 Task: Search for emails from 'Soft Age' and attempt to mark them as junk.
Action: Mouse moved to (292, 5)
Screenshot: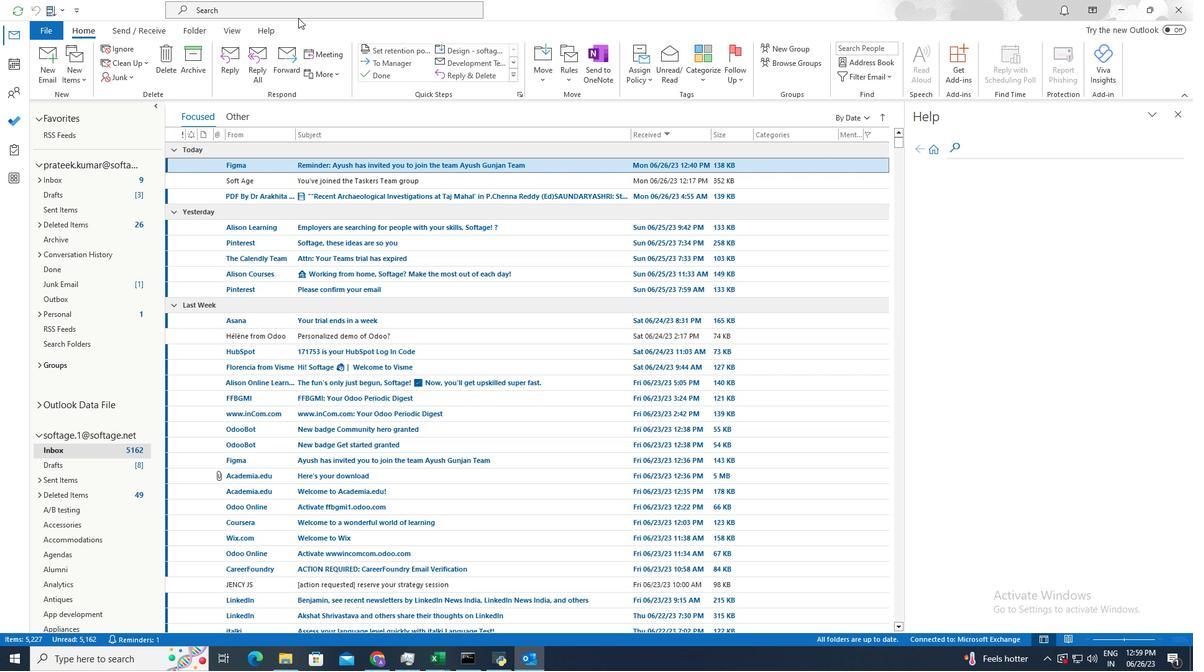 
Action: Mouse pressed left at (292, 5)
Screenshot: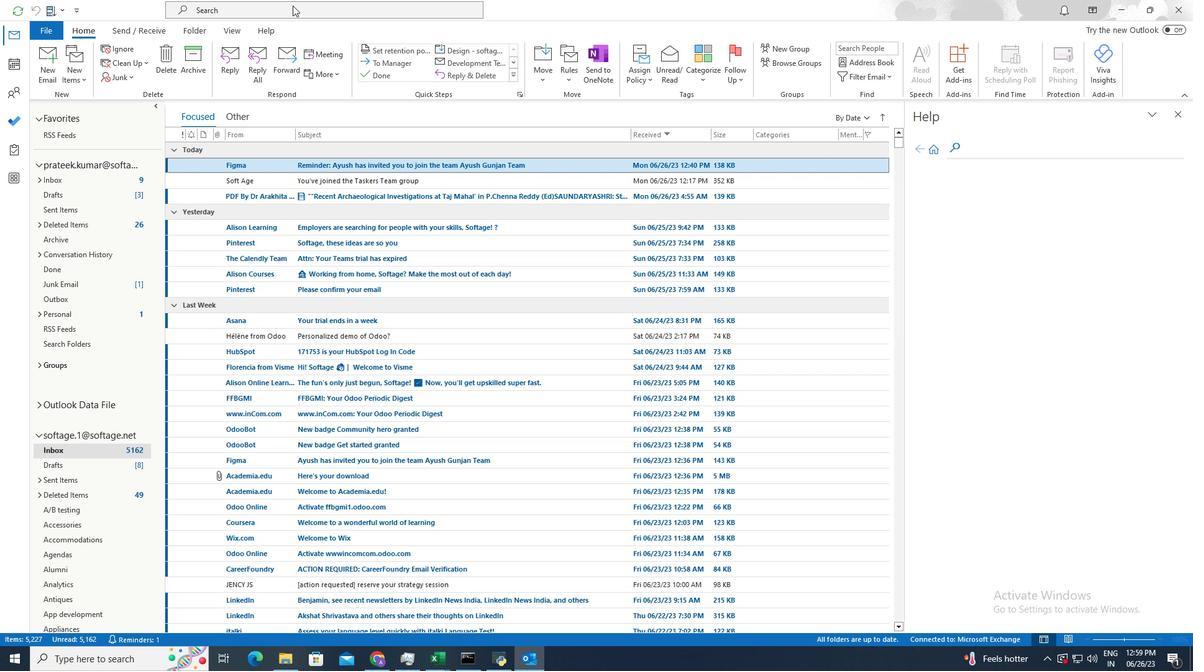 
Action: Mouse moved to (292, 9)
Screenshot: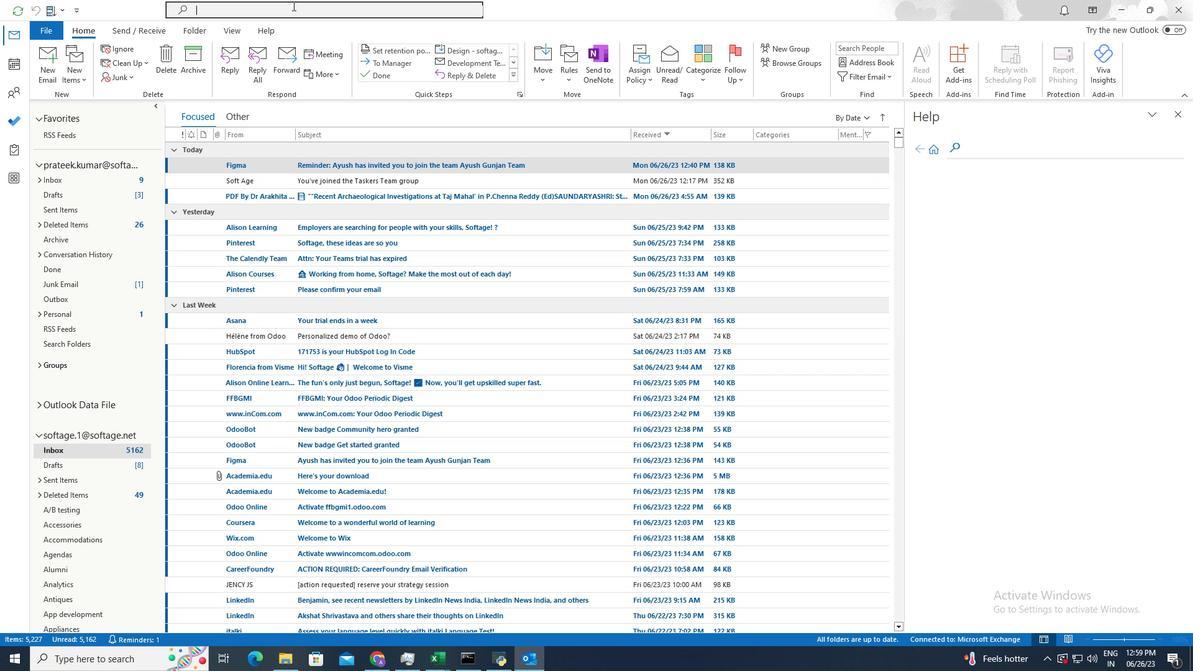 
Action: Key pressed softage.2<Key.shift>@
Screenshot: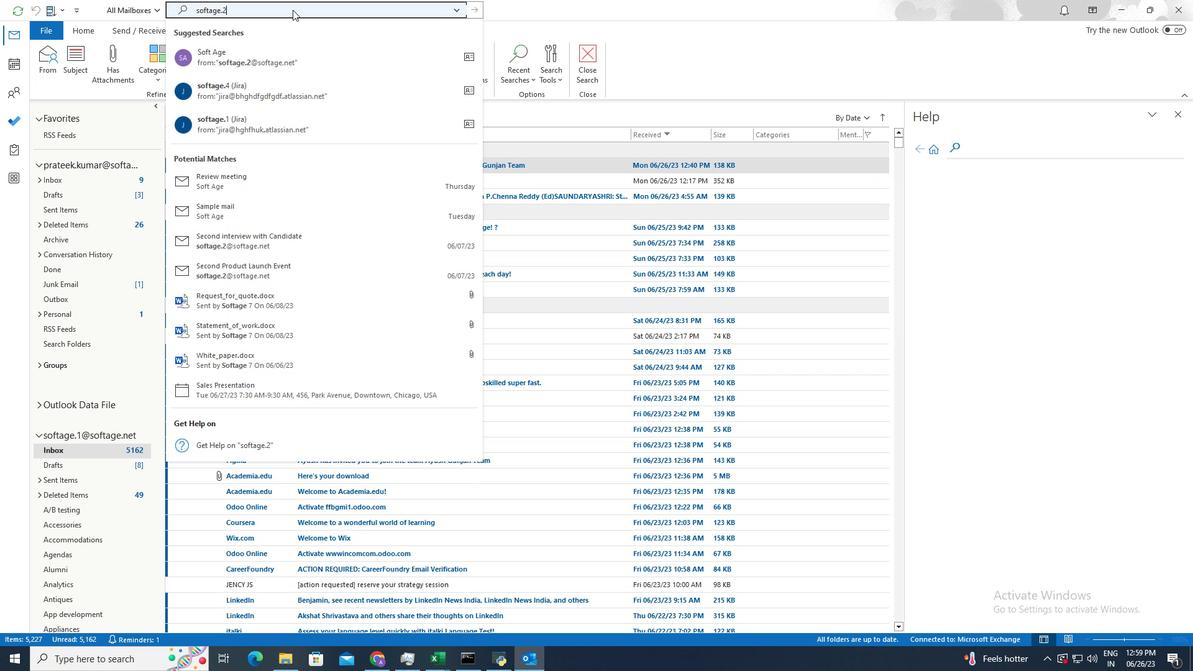 
Action: Mouse moved to (284, 57)
Screenshot: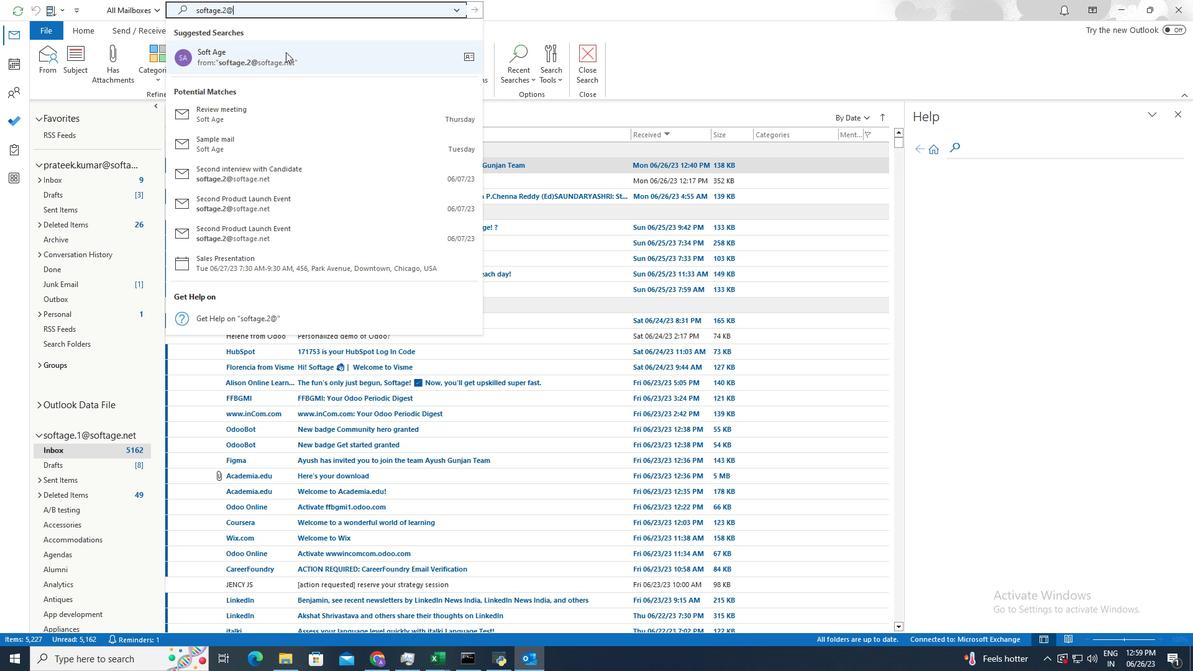
Action: Mouse pressed left at (284, 57)
Screenshot: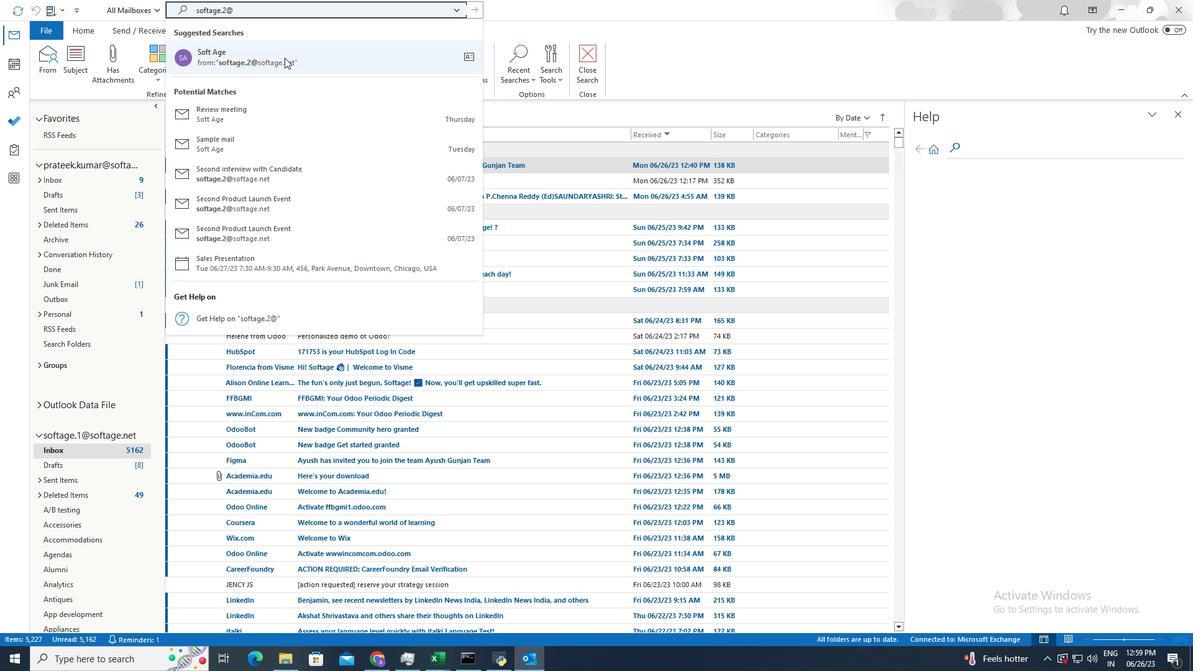 
Action: Mouse moved to (285, 165)
Screenshot: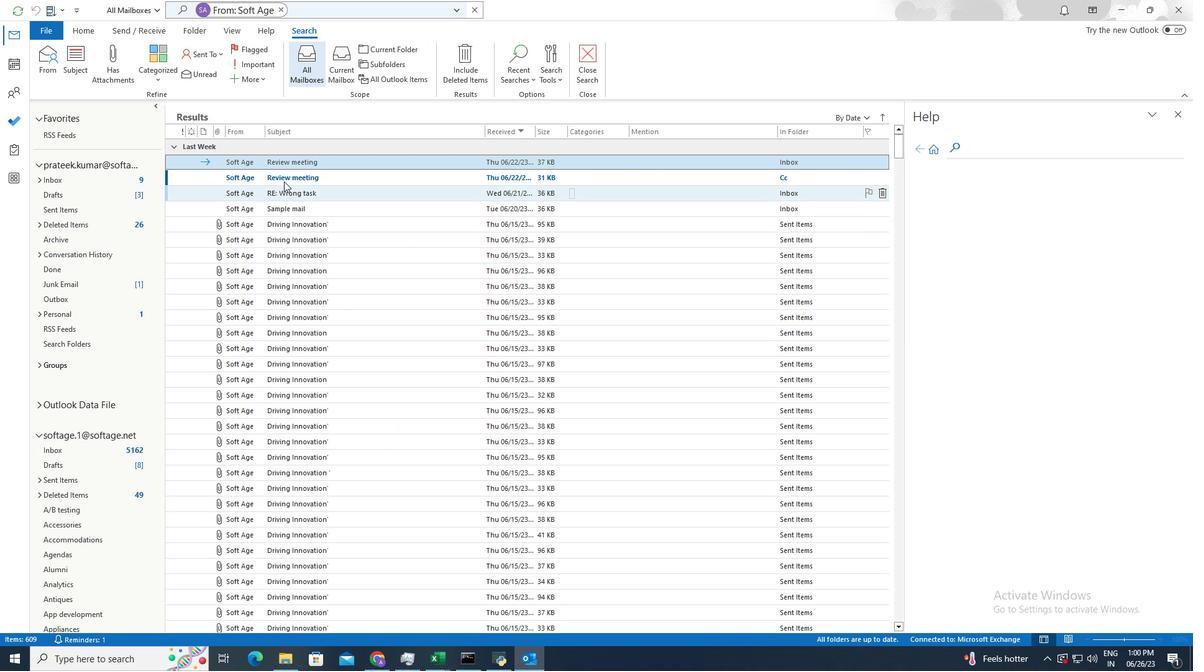 
Action: Mouse pressed left at (285, 165)
Screenshot: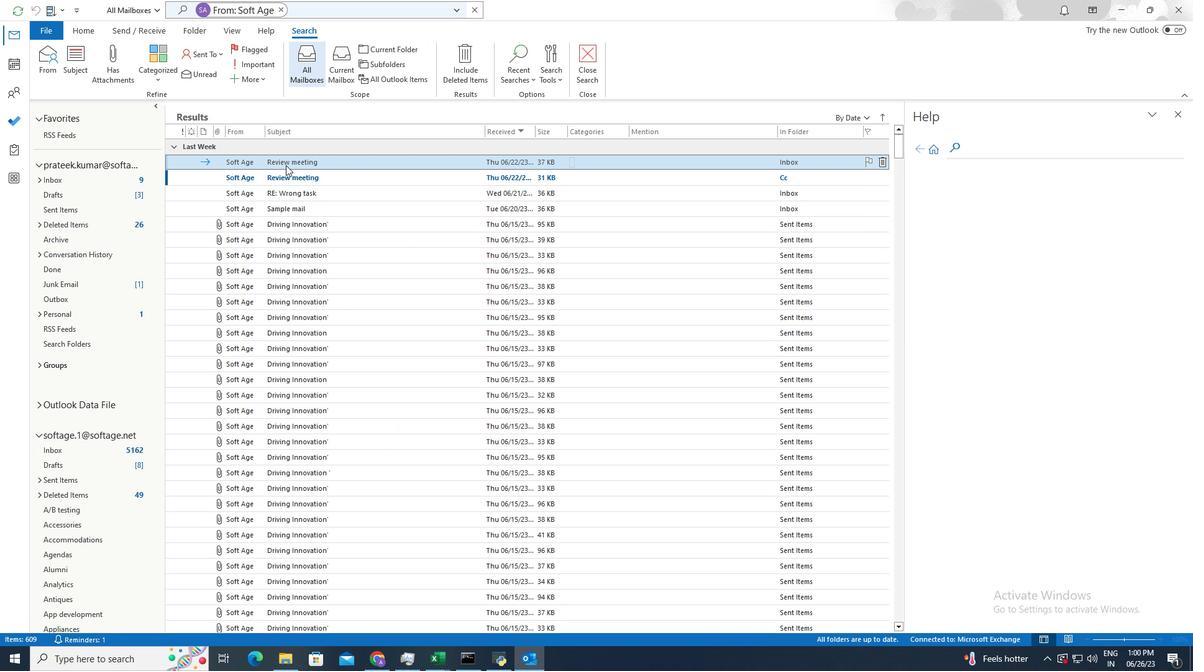 
Action: Mouse moved to (98, 31)
Screenshot: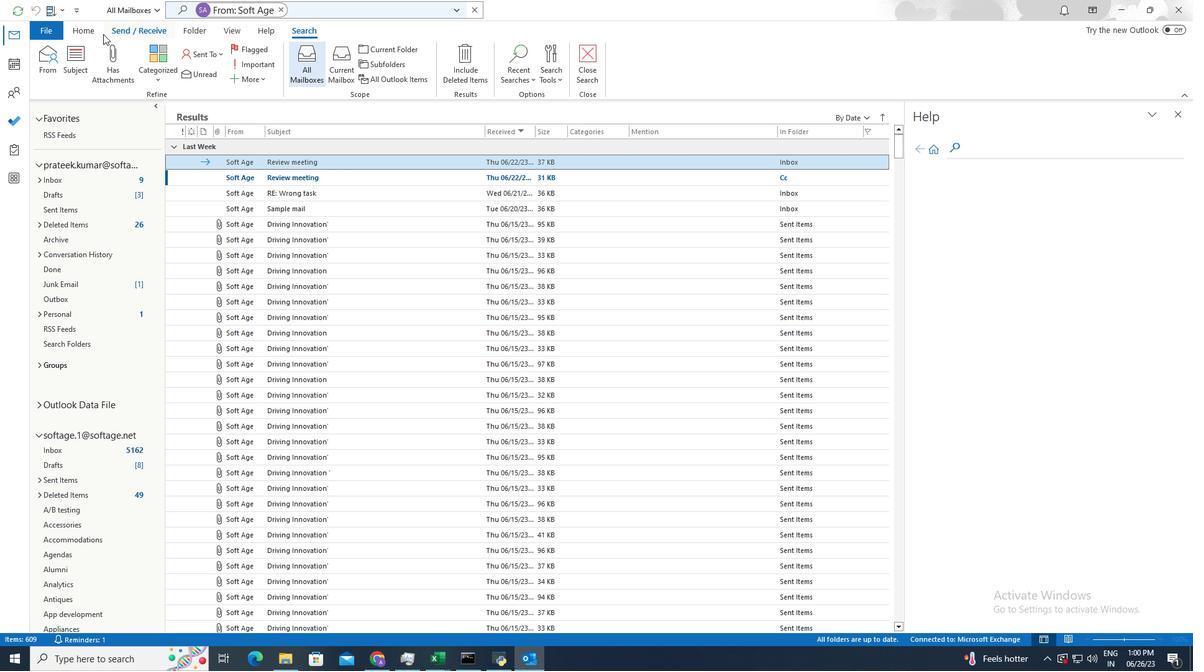 
Action: Mouse pressed left at (98, 31)
Screenshot: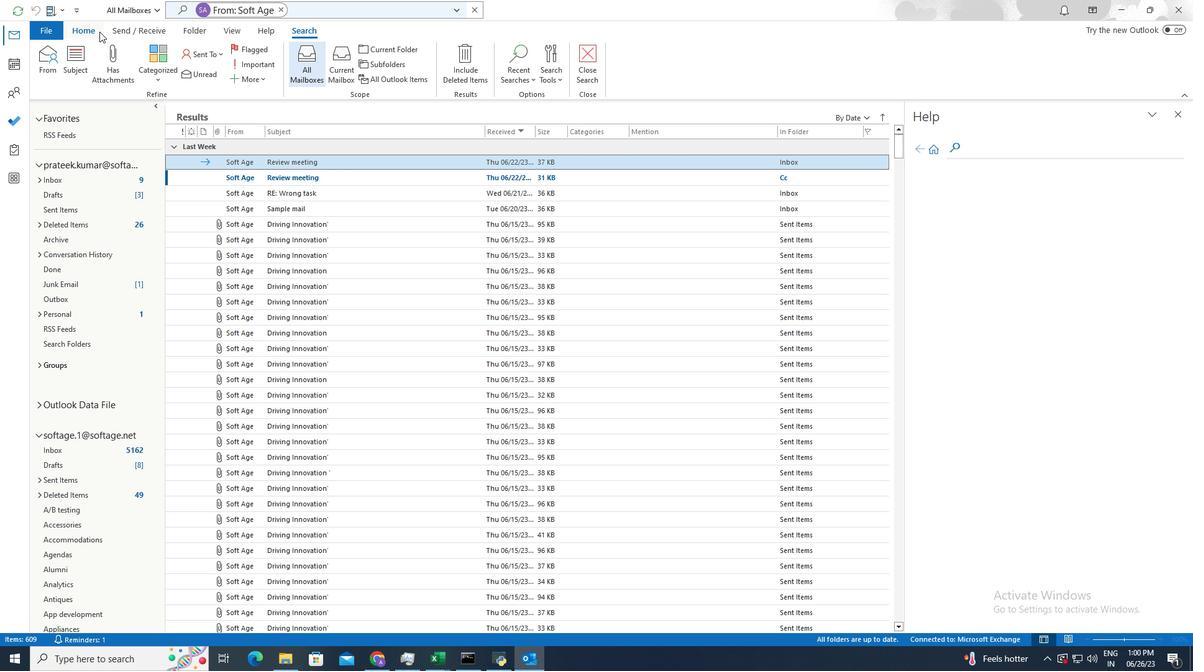 
Action: Mouse moved to (133, 75)
Screenshot: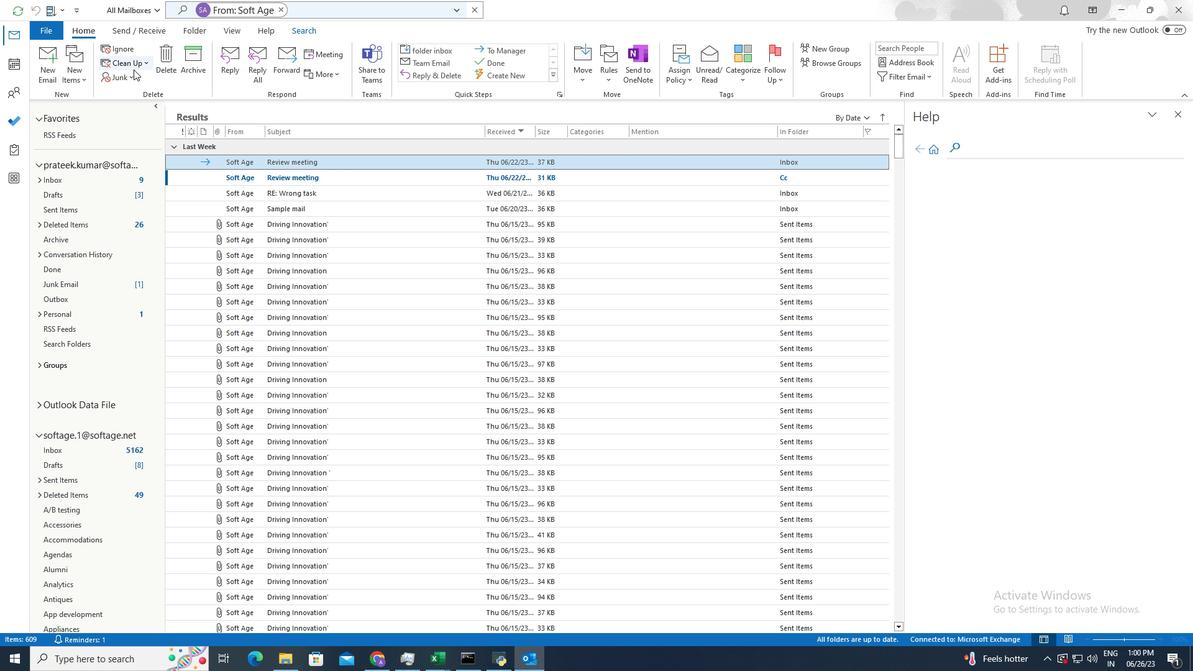
Action: Mouse pressed left at (133, 75)
Screenshot: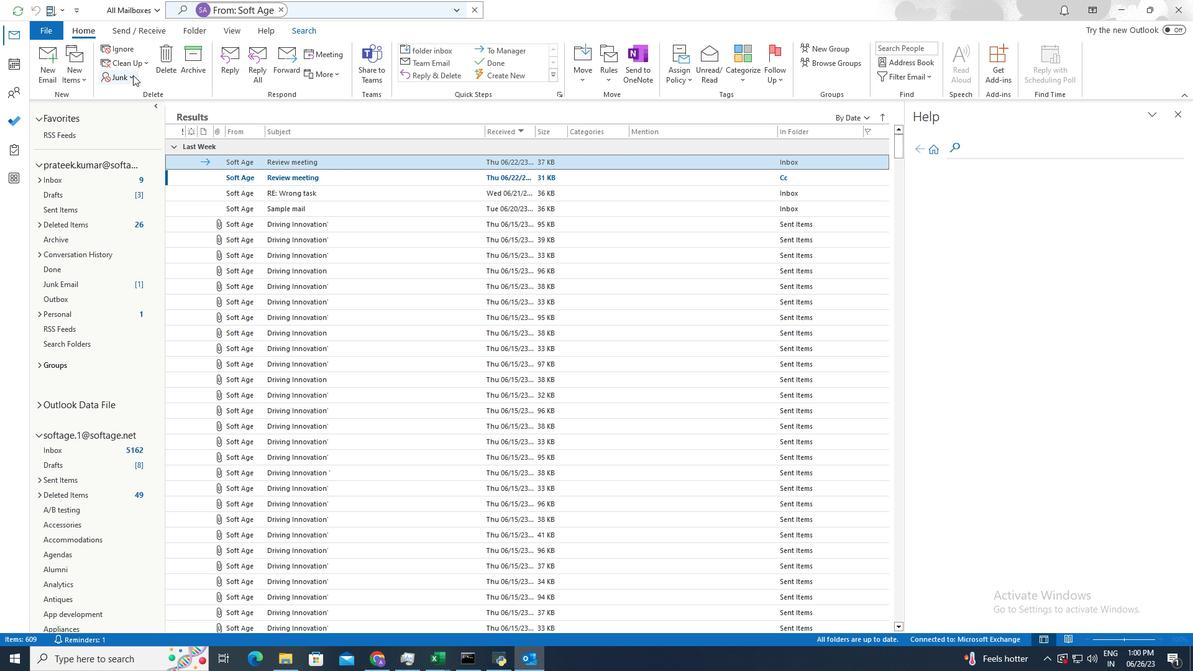 
Action: Mouse moved to (145, 109)
Screenshot: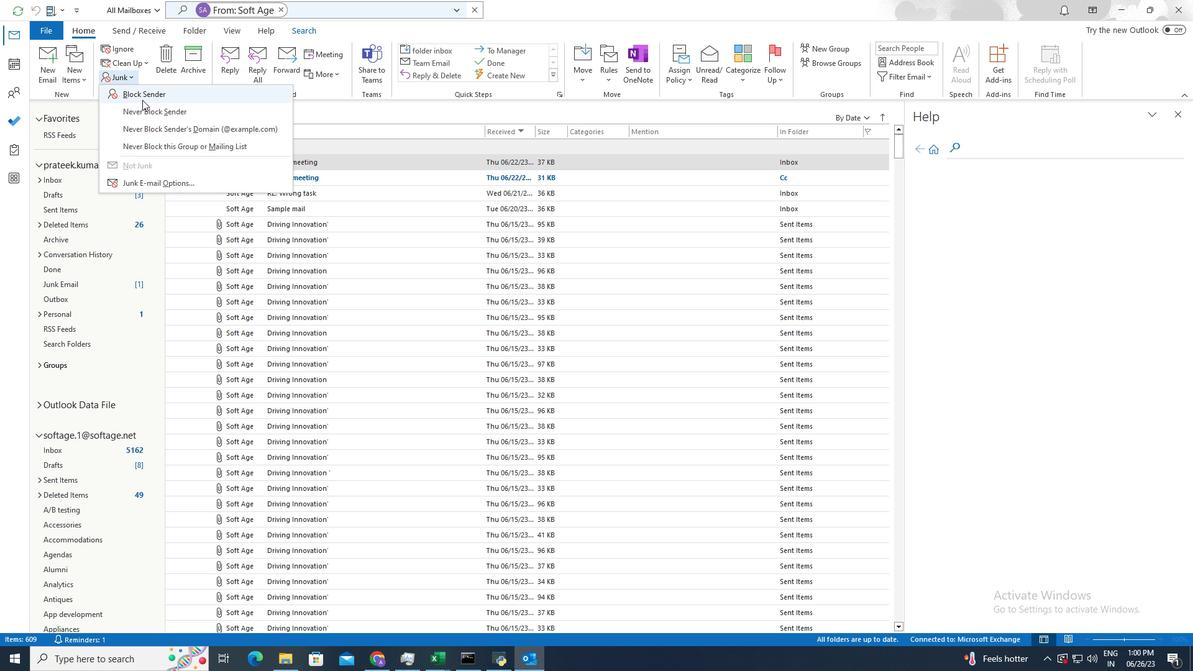 
Action: Mouse pressed left at (145, 109)
Screenshot: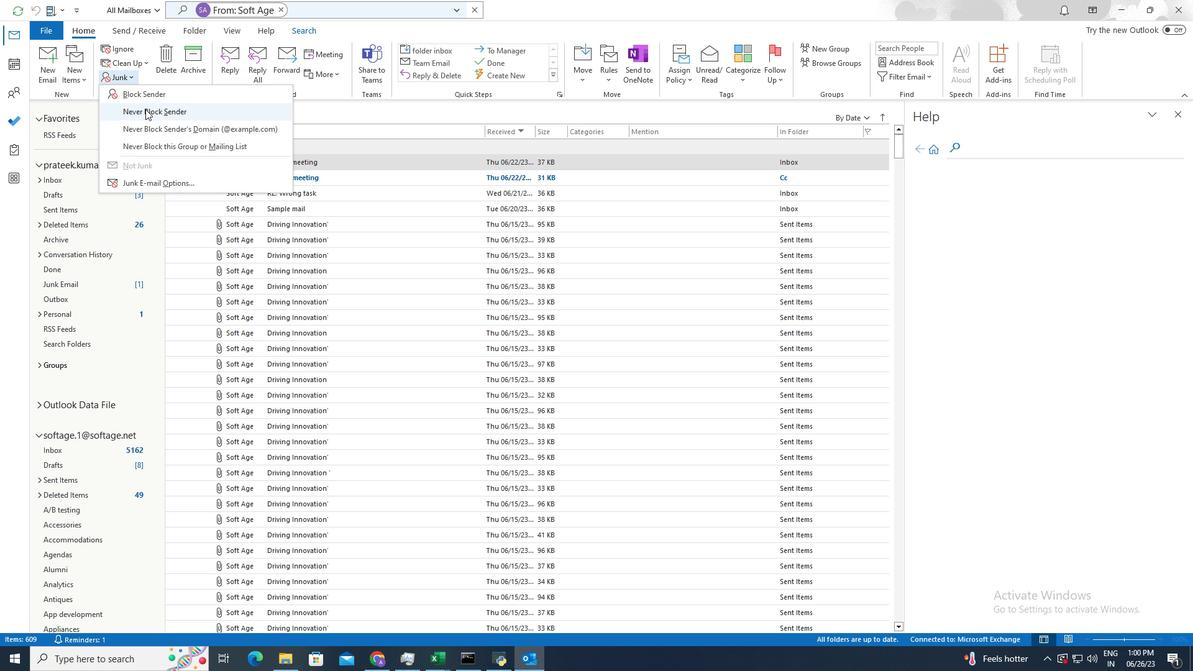 
Action: Mouse moved to (588, 356)
Screenshot: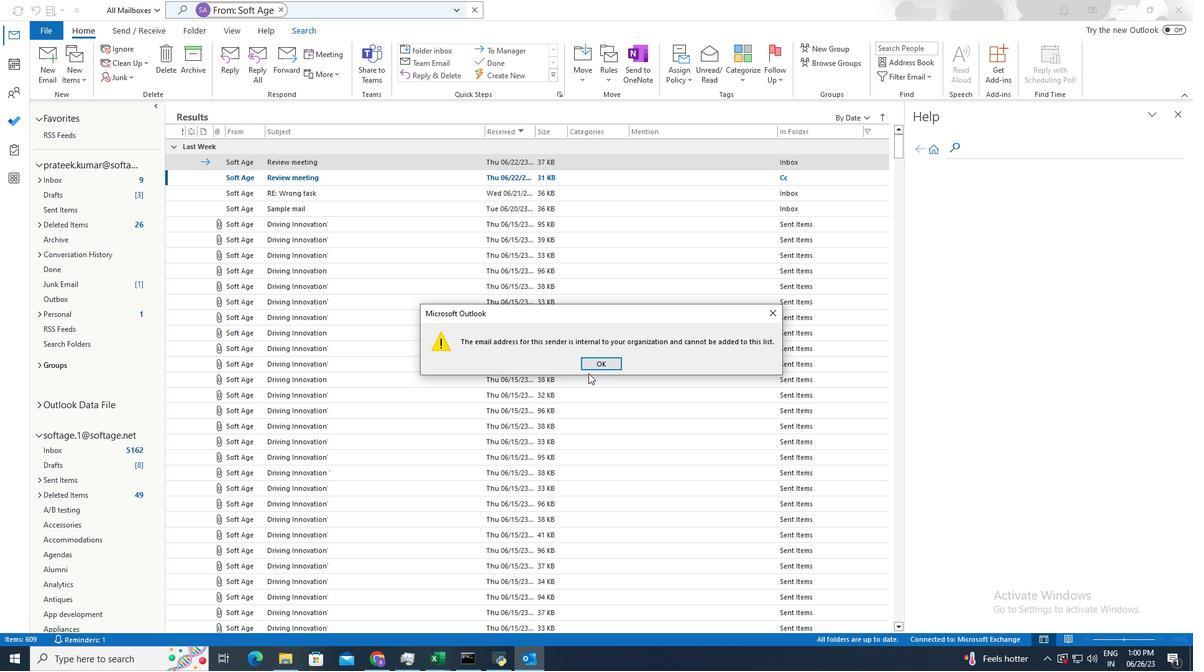 
Action: Mouse pressed left at (588, 356)
Screenshot: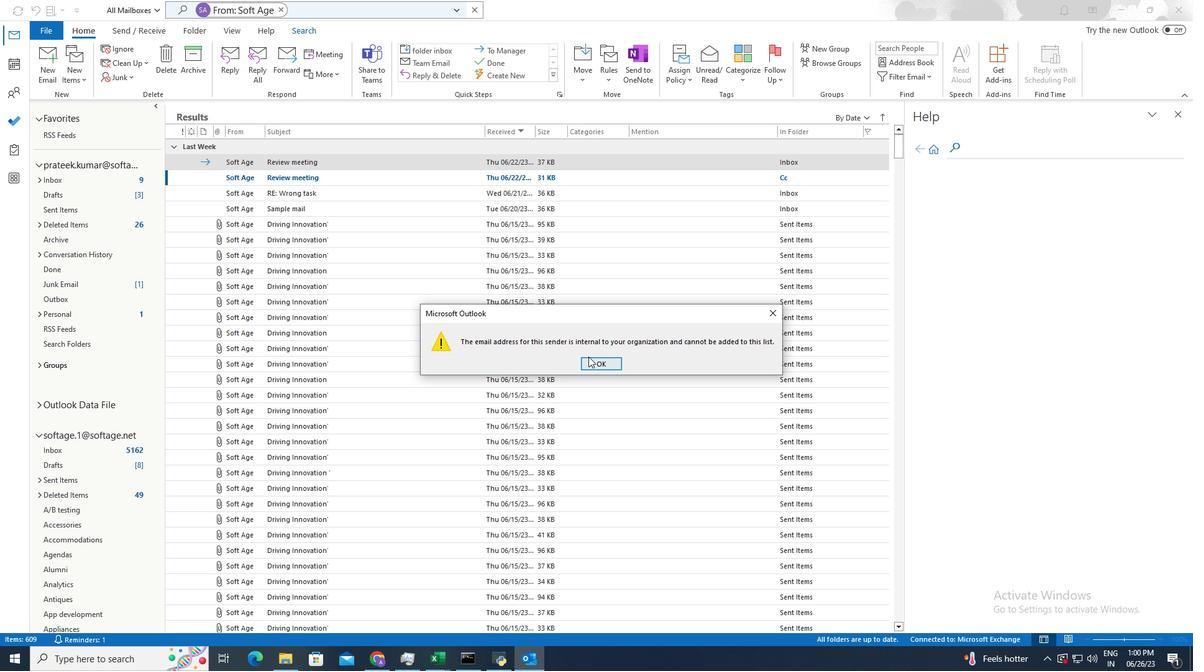 
